 Task: In the  document promotion.pdf Insert the command  'Editing'Email the file to   'softage.4@softage.net', with message attached Time-Sensitive: I kindly ask you to go through the email I've sent as soon as possible. and file type: Open Document
Action: Mouse pressed left at (283, 357)
Screenshot: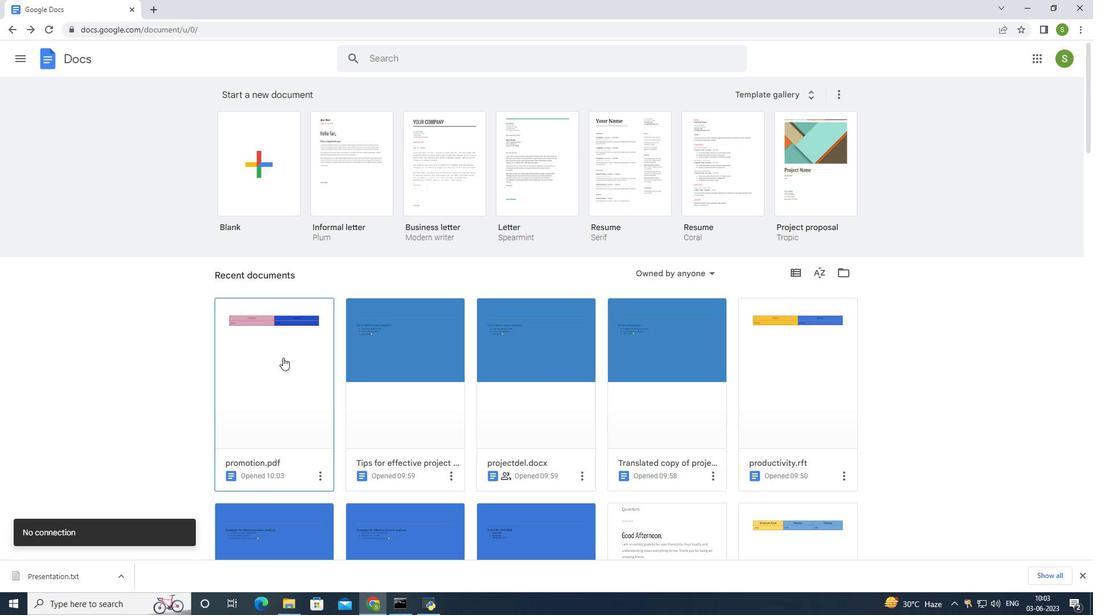 
Action: Mouse moved to (1028, 88)
Screenshot: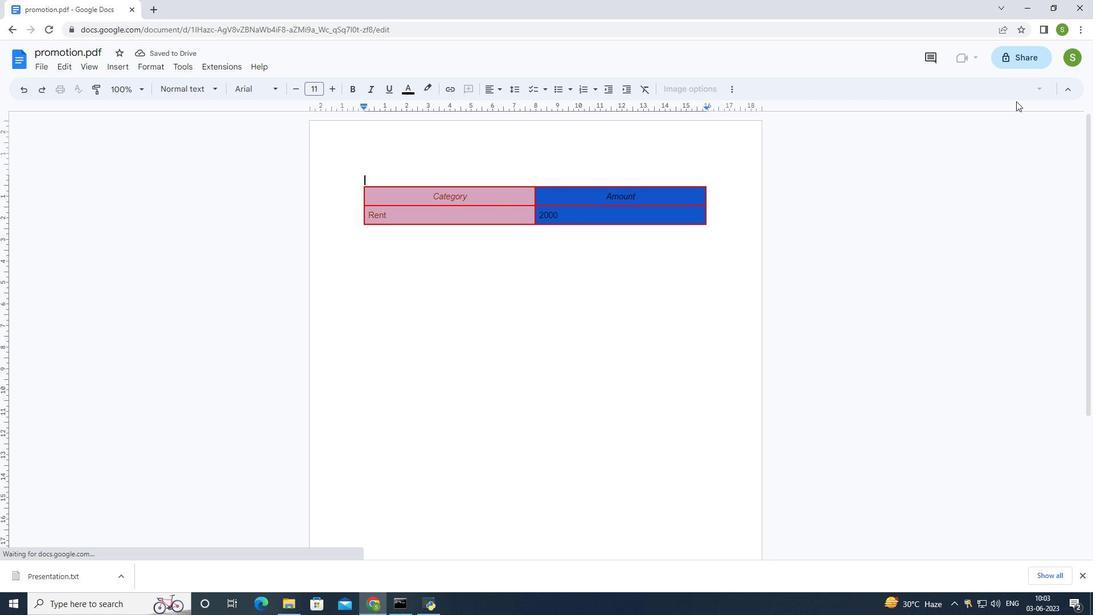 
Action: Mouse pressed left at (1028, 88)
Screenshot: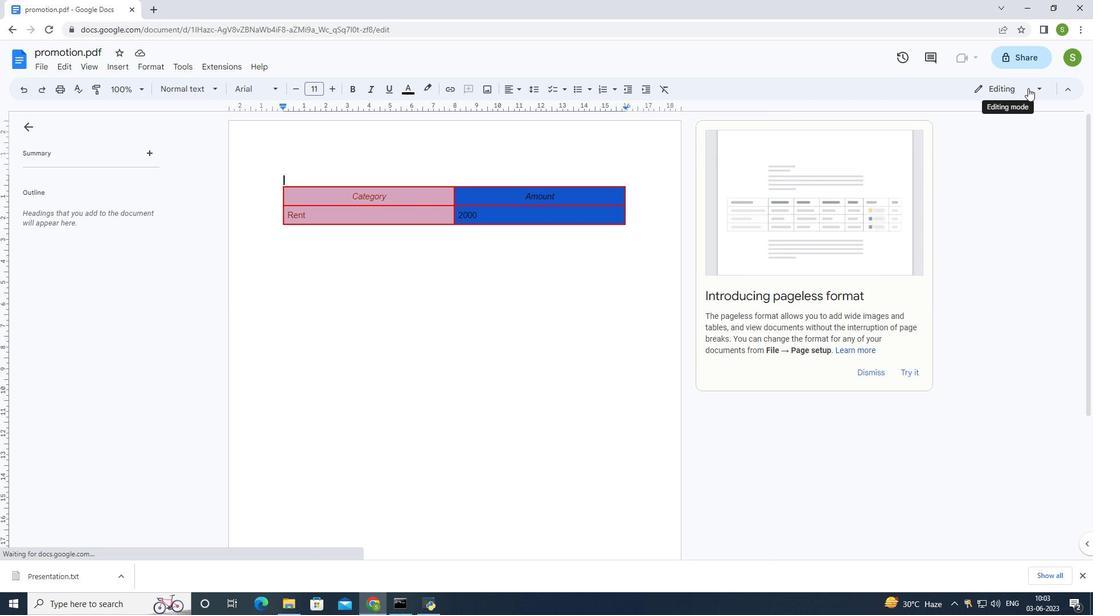 
Action: Mouse moved to (986, 112)
Screenshot: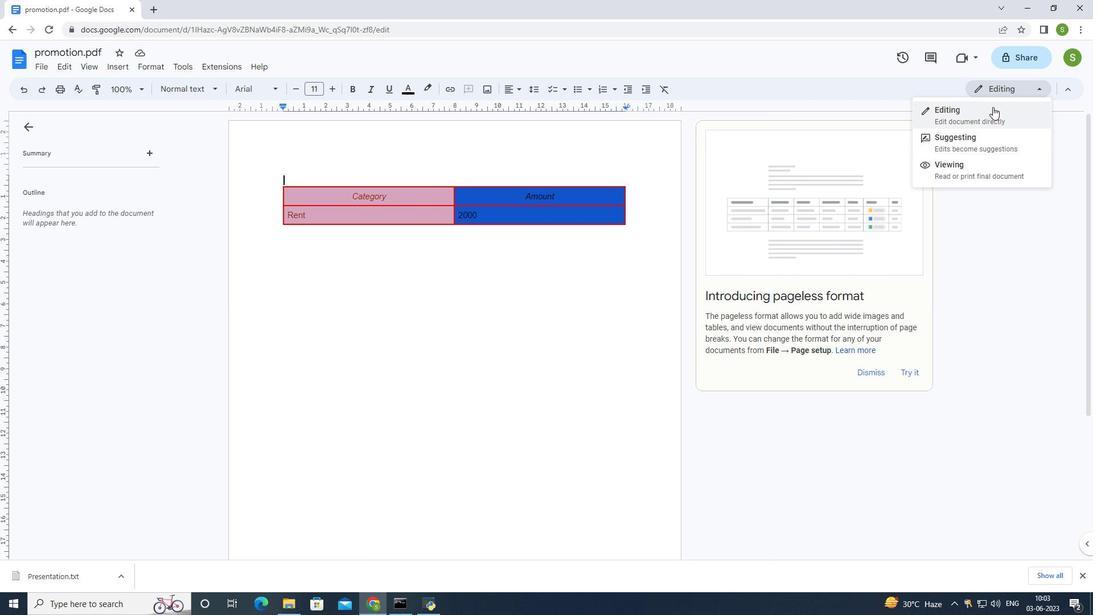 
Action: Mouse pressed left at (986, 112)
Screenshot: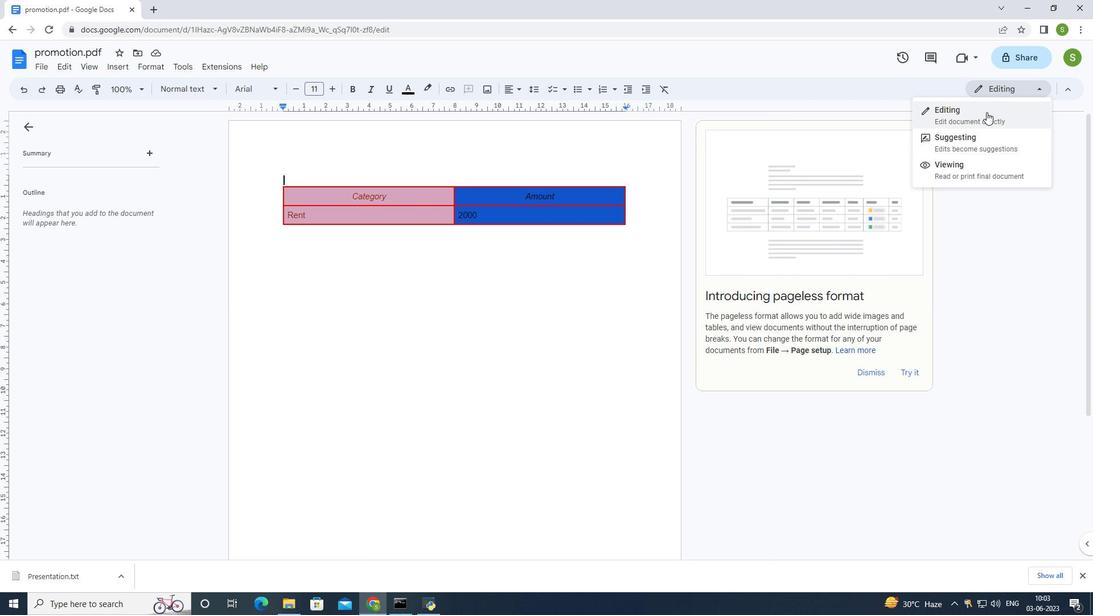 
Action: Mouse moved to (38, 65)
Screenshot: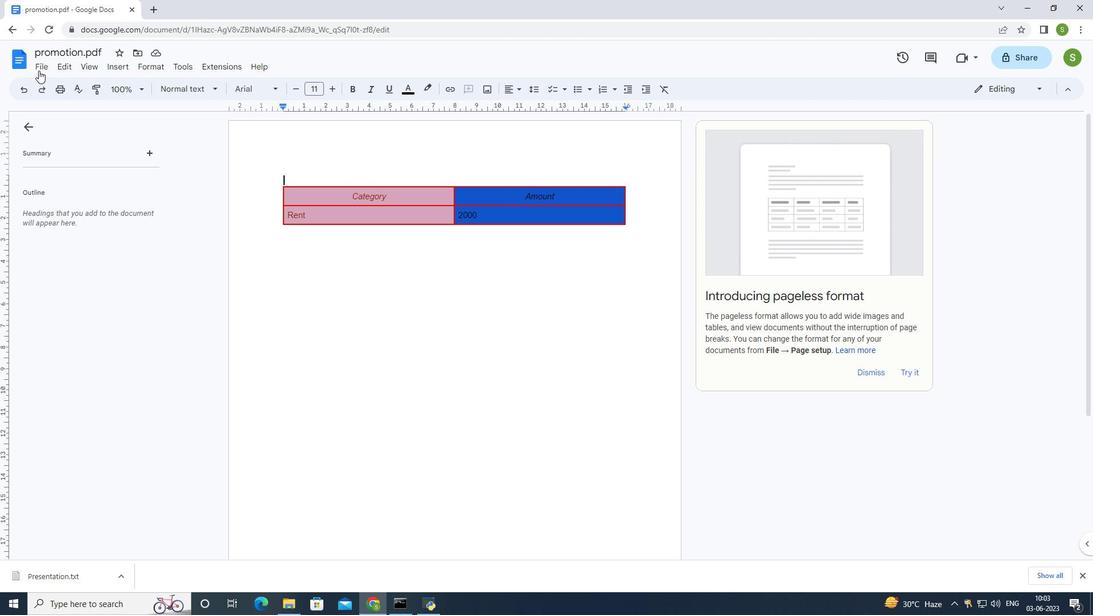 
Action: Mouse pressed left at (38, 65)
Screenshot: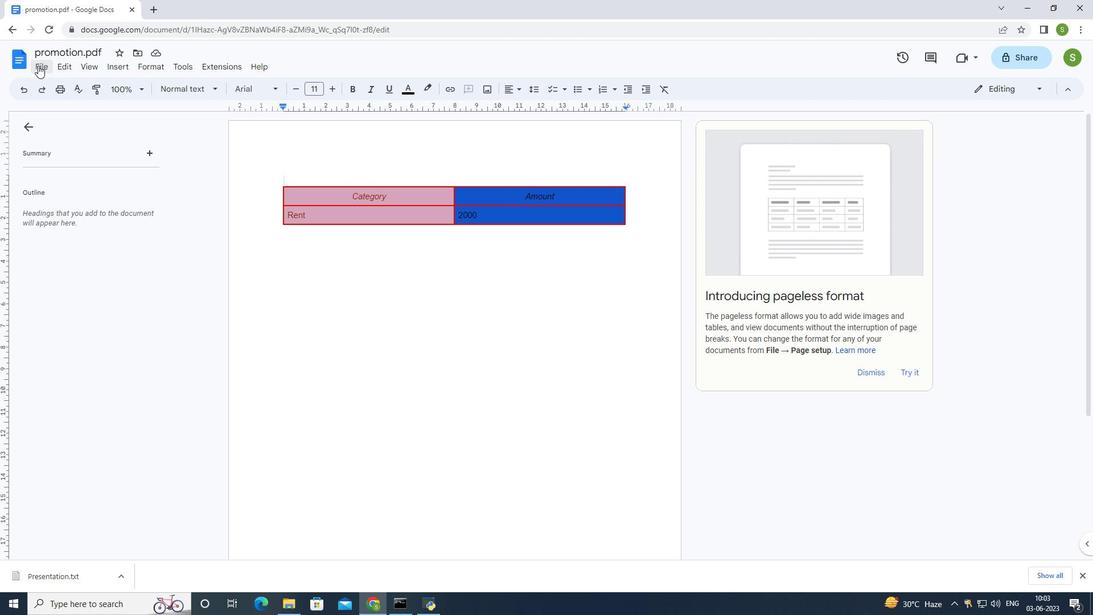 
Action: Mouse moved to (60, 172)
Screenshot: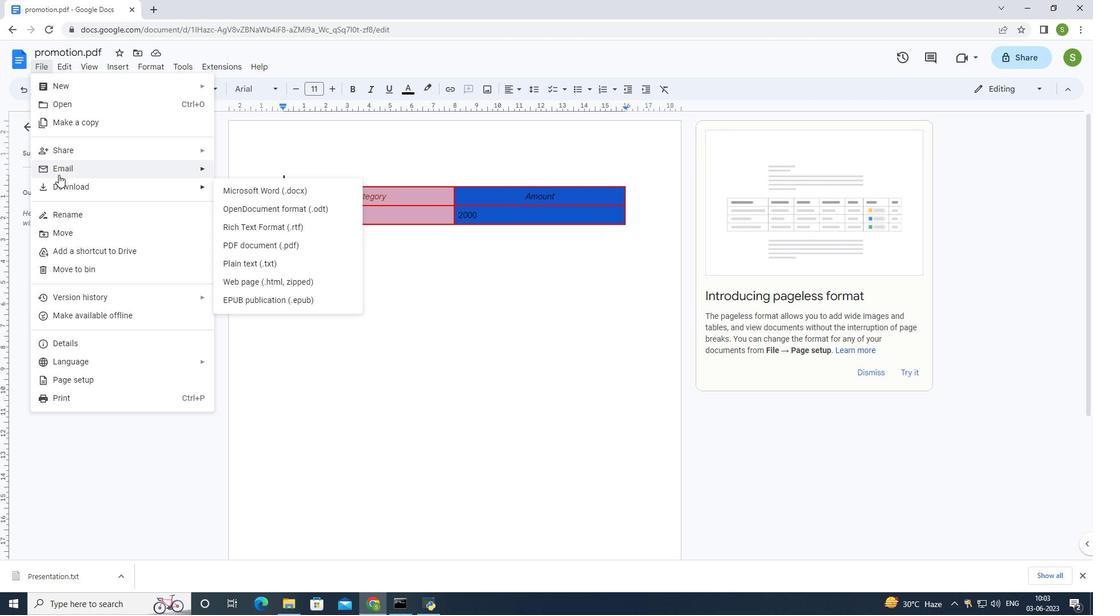 
Action: Mouse pressed left at (60, 172)
Screenshot: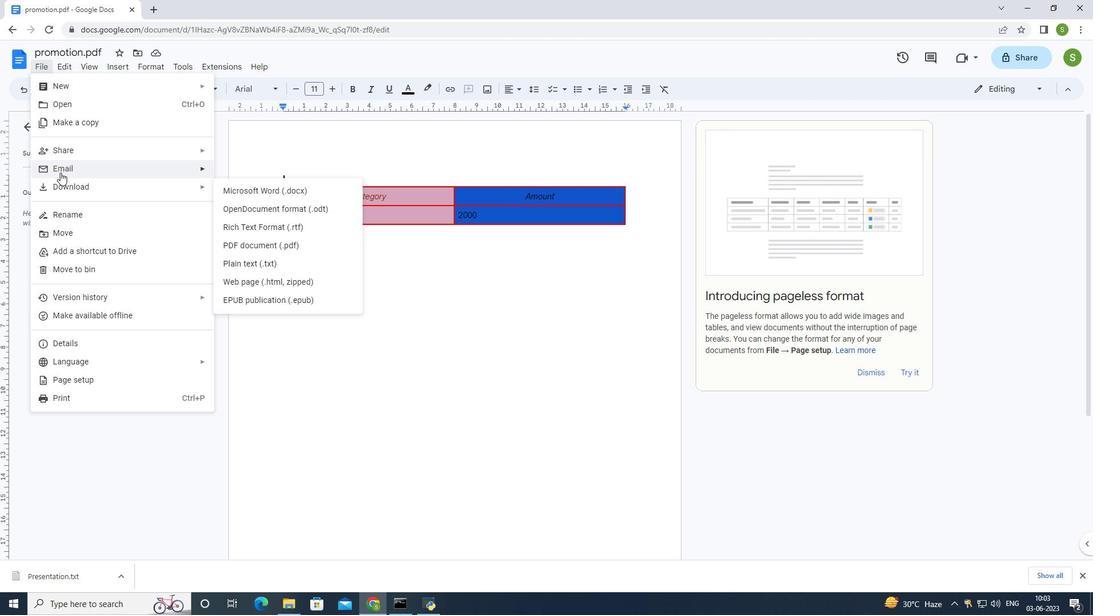 
Action: Mouse moved to (260, 174)
Screenshot: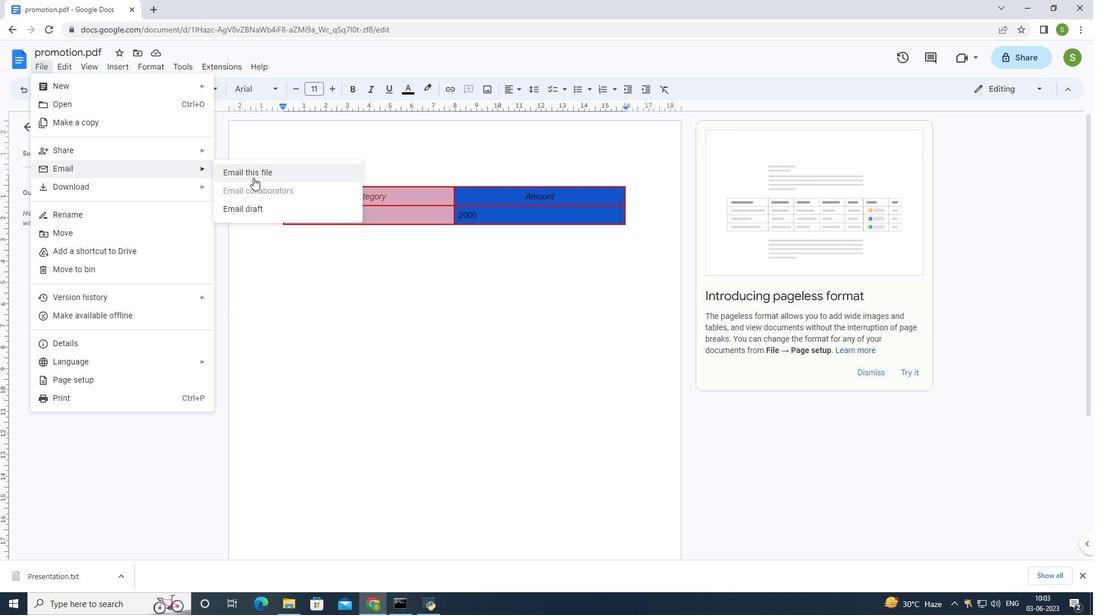 
Action: Mouse pressed left at (260, 174)
Screenshot: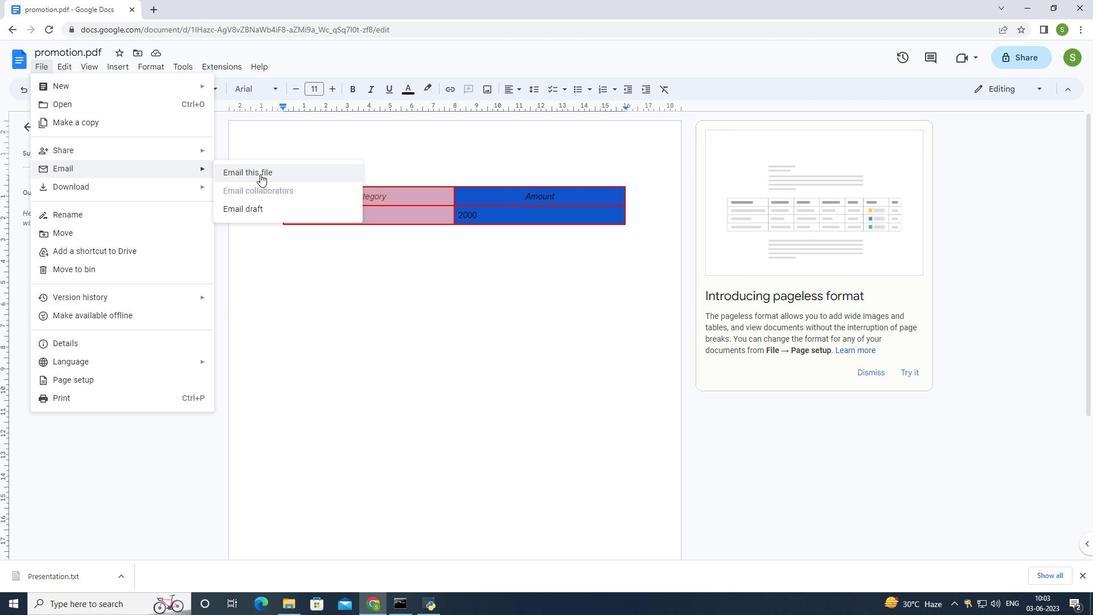 
Action: Mouse moved to (281, 175)
Screenshot: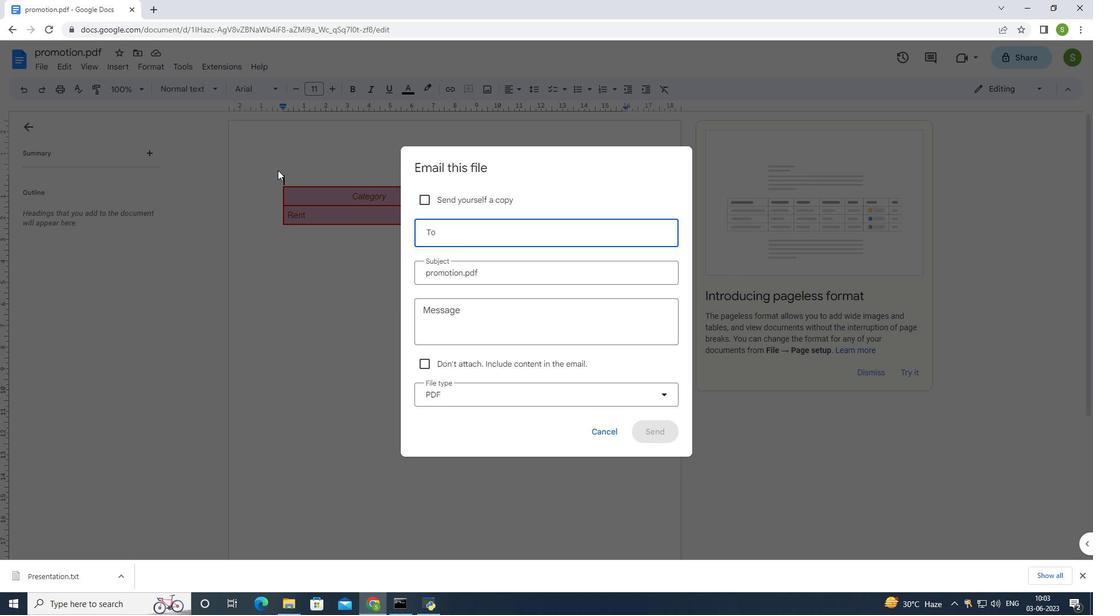 
Action: Key pressed softage.4<Key.shift>@softage.net
Screenshot: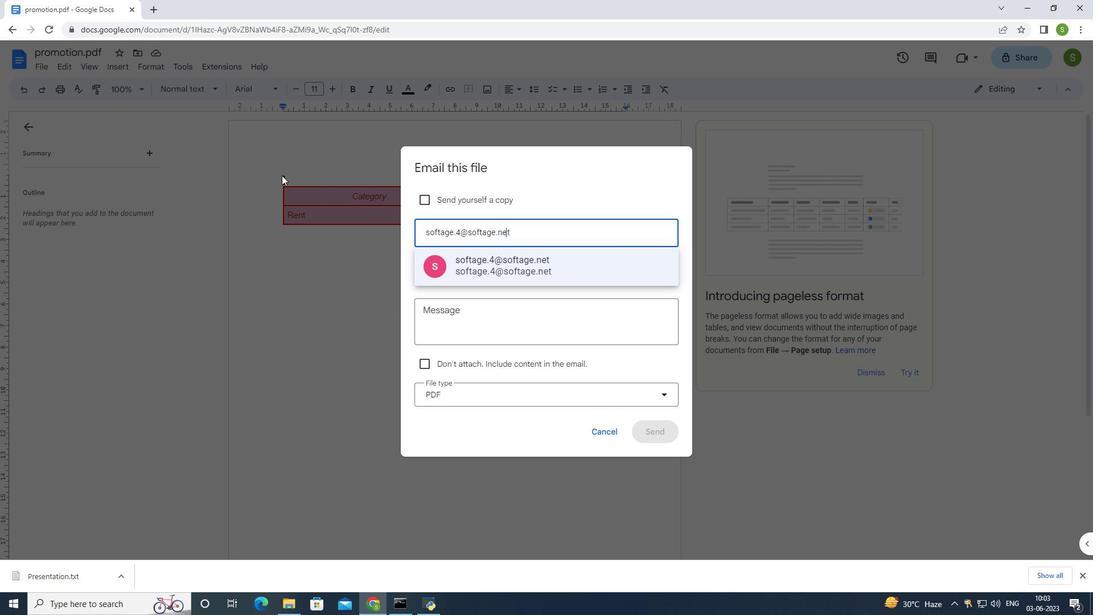 
Action: Mouse moved to (470, 257)
Screenshot: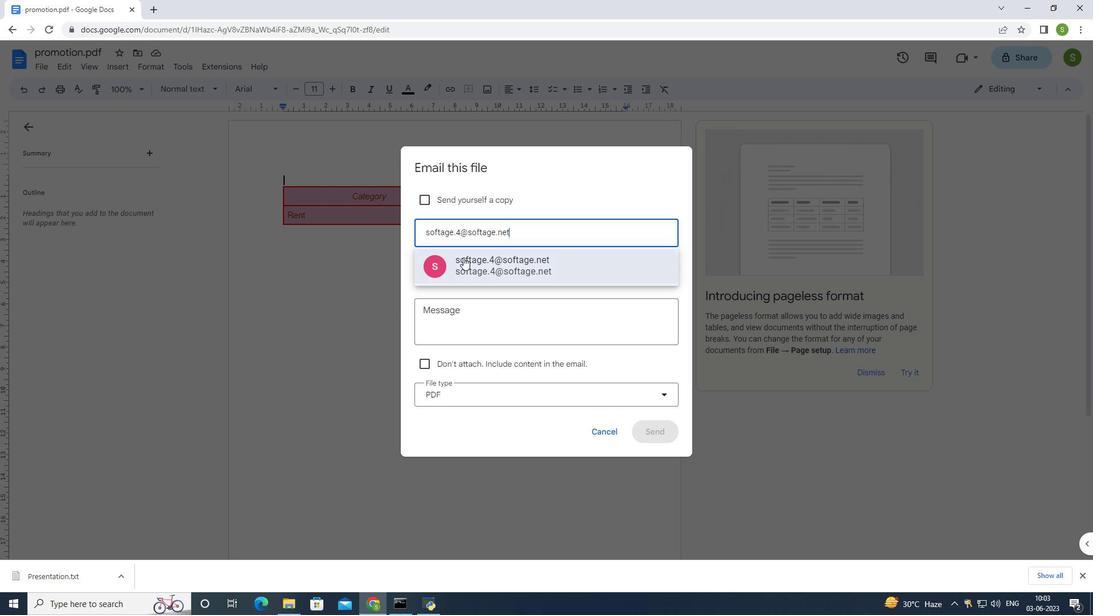 
Action: Mouse pressed left at (470, 257)
Screenshot: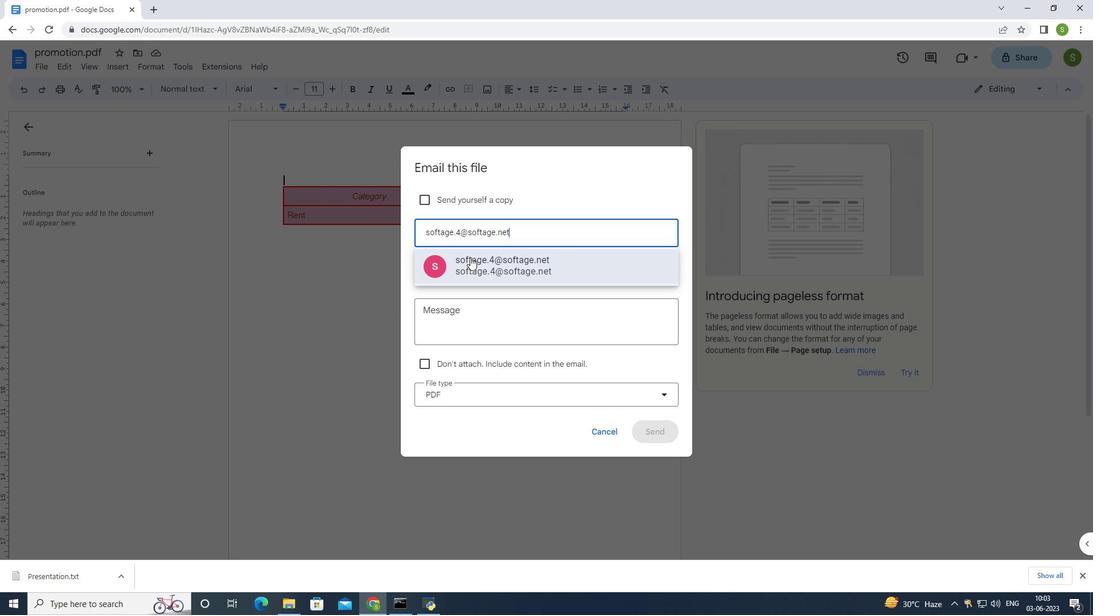 
Action: Mouse moved to (518, 279)
Screenshot: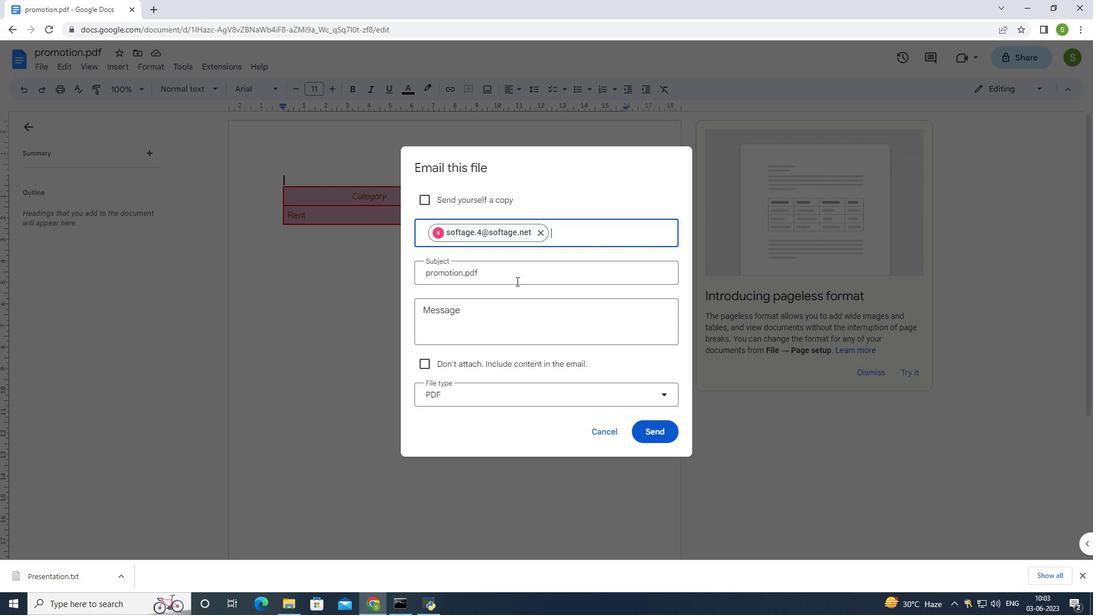 
Action: Mouse pressed left at (518, 279)
Screenshot: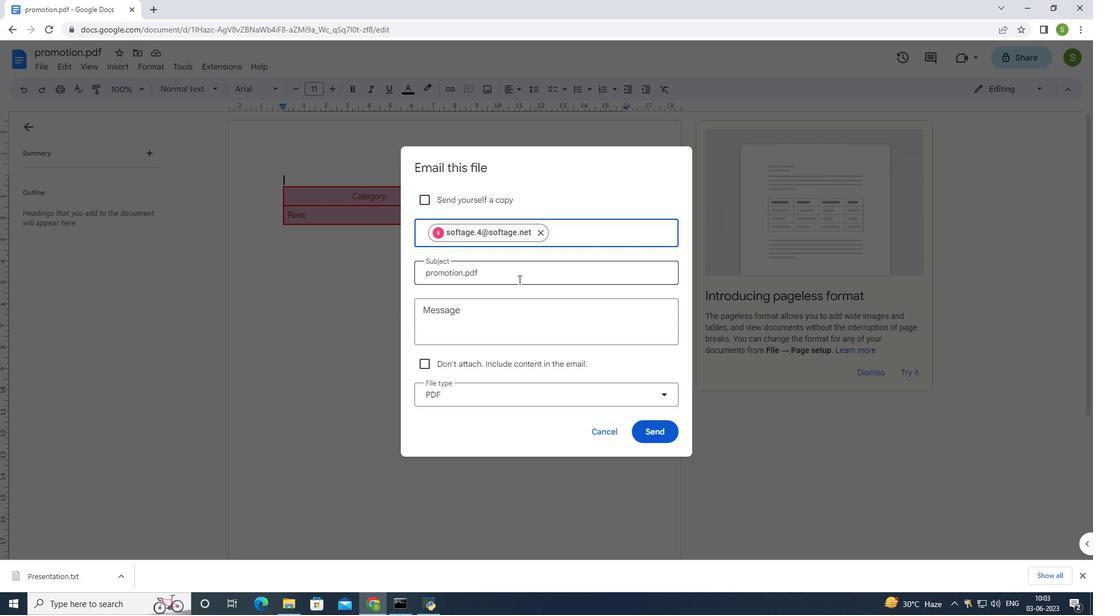 
Action: Mouse moved to (498, 325)
Screenshot: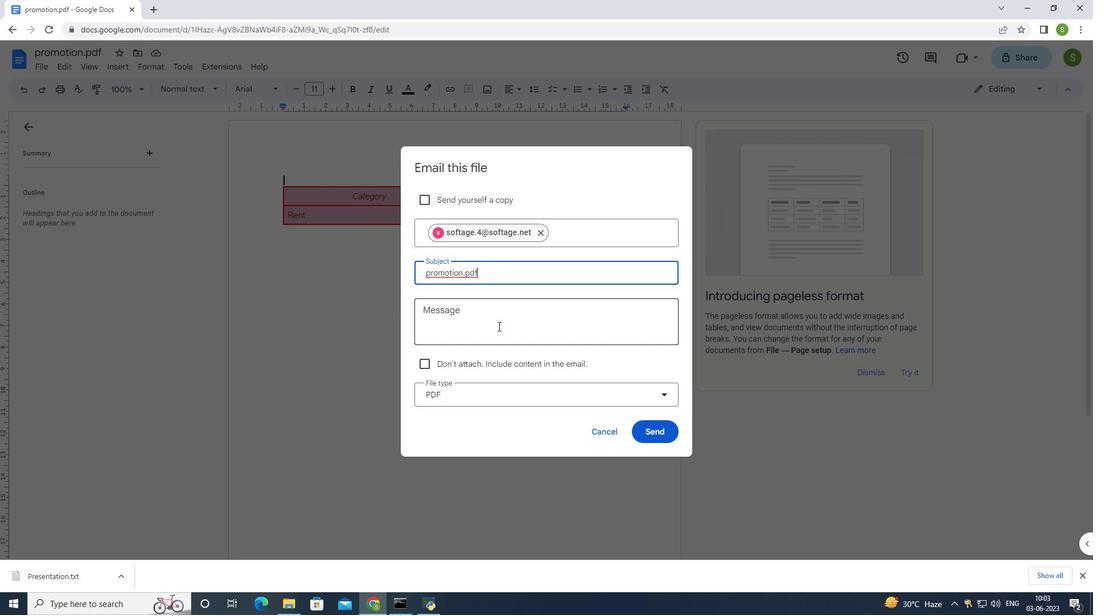 
Action: Mouse pressed left at (498, 325)
Screenshot: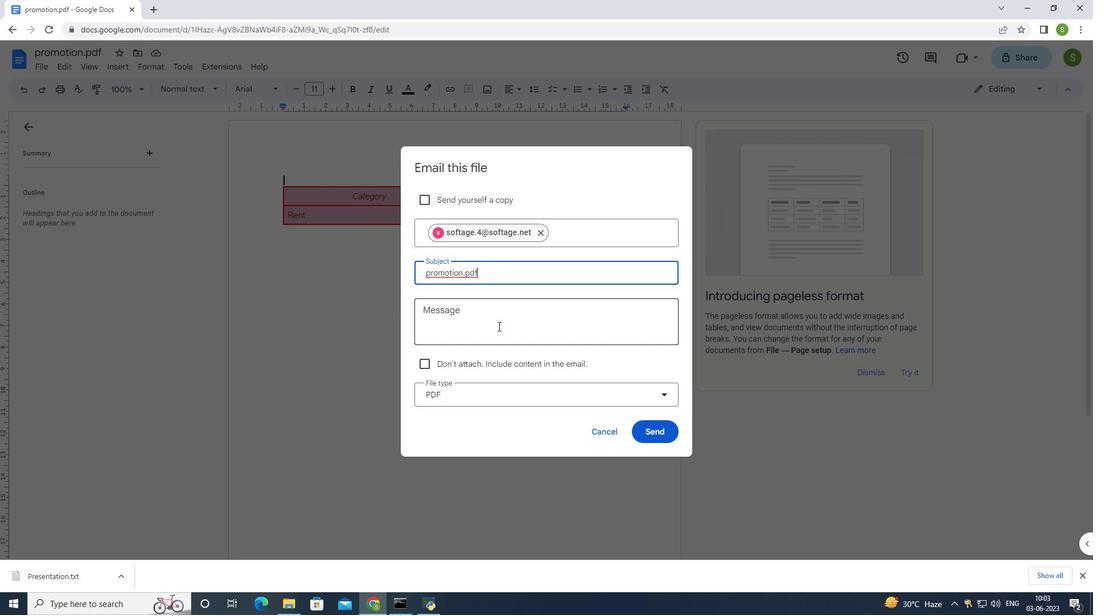 
Action: Mouse moved to (513, 364)
Screenshot: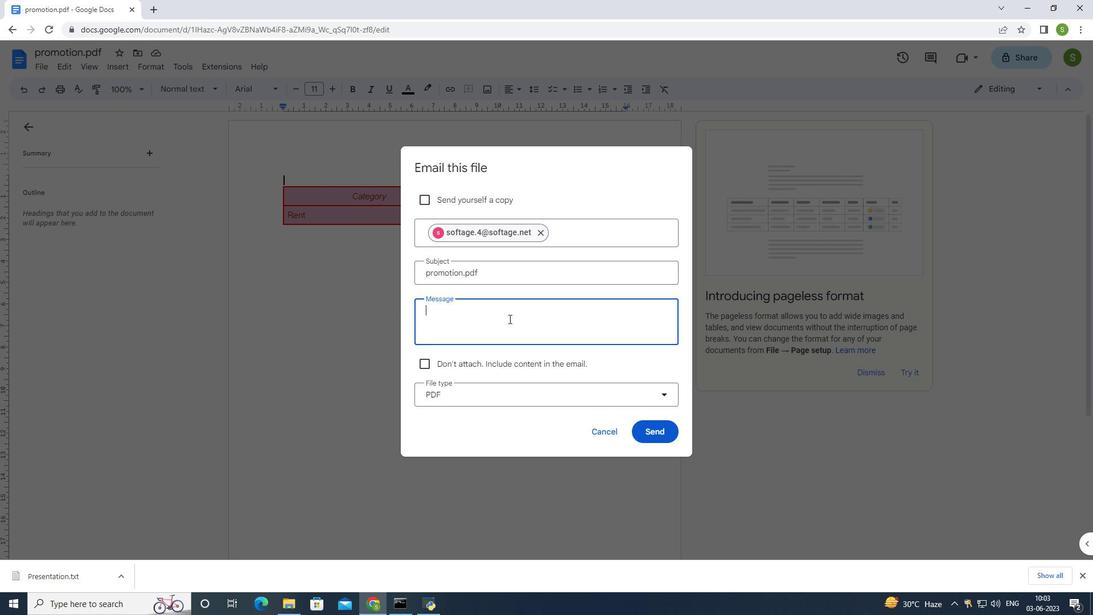 
Action: Key pressed <Key.shift>I<Key.space>kindly<Key.space>ask<Key.space>you<Key.space>to<Key.space>go<Key.space>through<Key.space>the<Key.space>email<Key.space><Key.shift>I've<Key.space>sent<Key.space>as<Key.space>soon<Key.space>as<Key.space>possible.
Screenshot: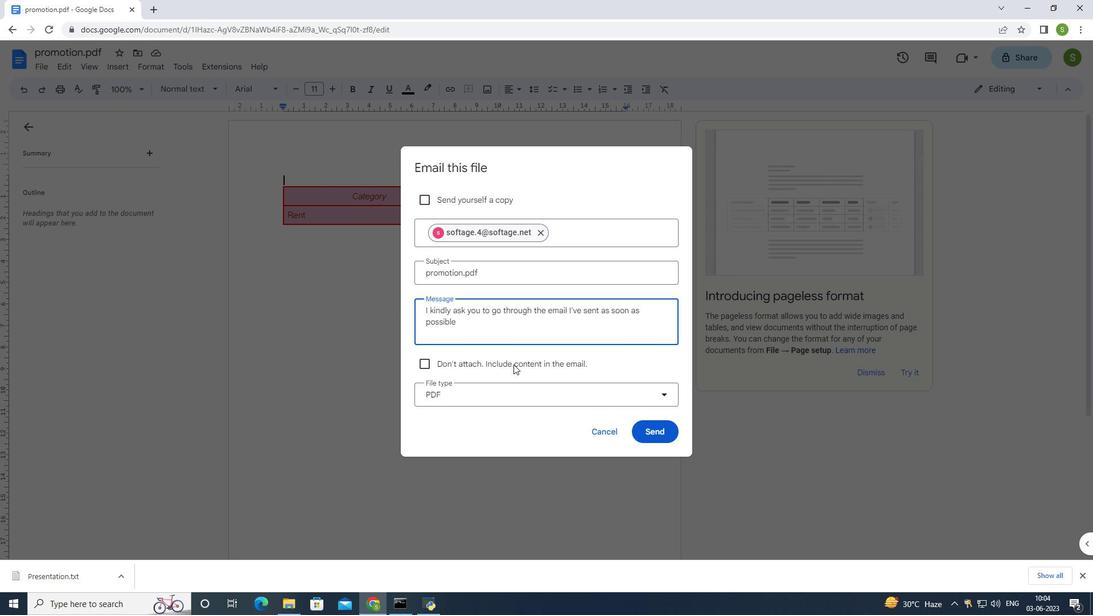 
Action: Mouse moved to (517, 400)
Screenshot: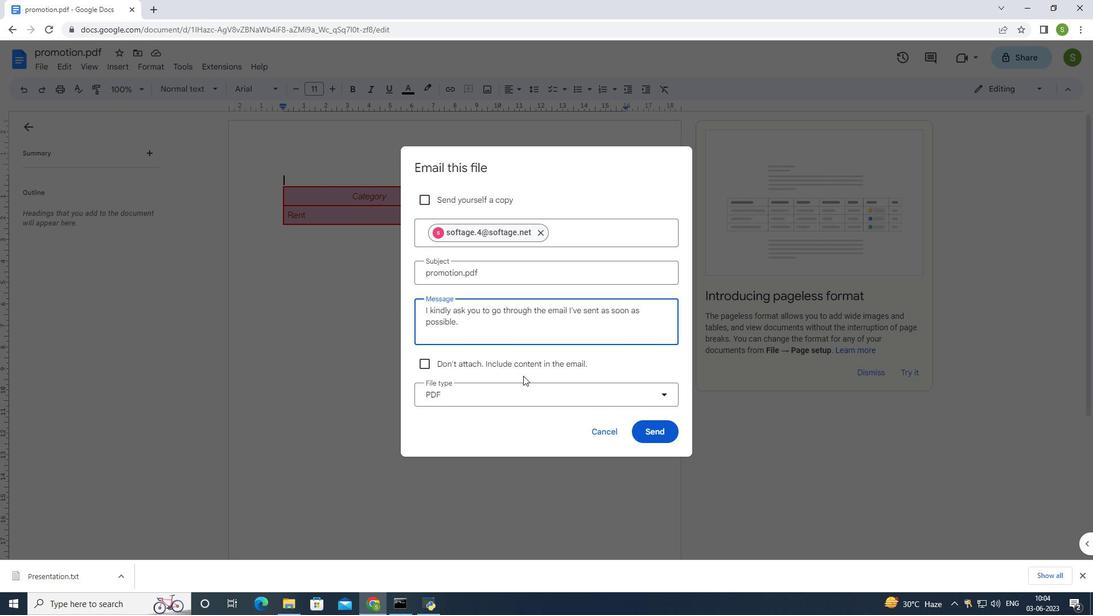 
Action: Mouse pressed left at (517, 400)
Screenshot: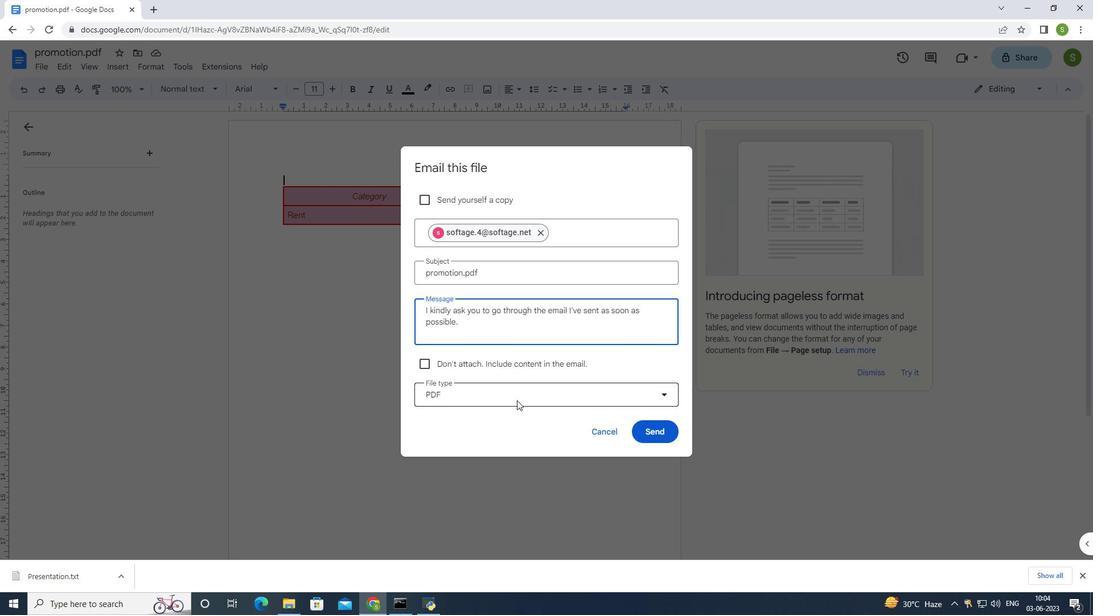 
Action: Mouse moved to (502, 455)
Screenshot: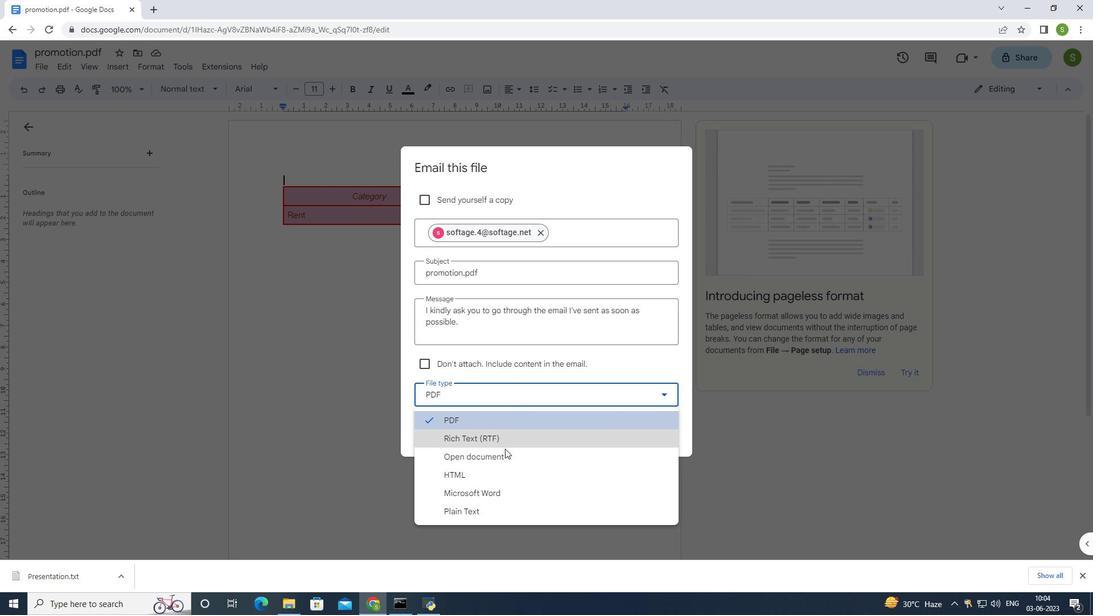 
Action: Mouse pressed left at (502, 455)
Screenshot: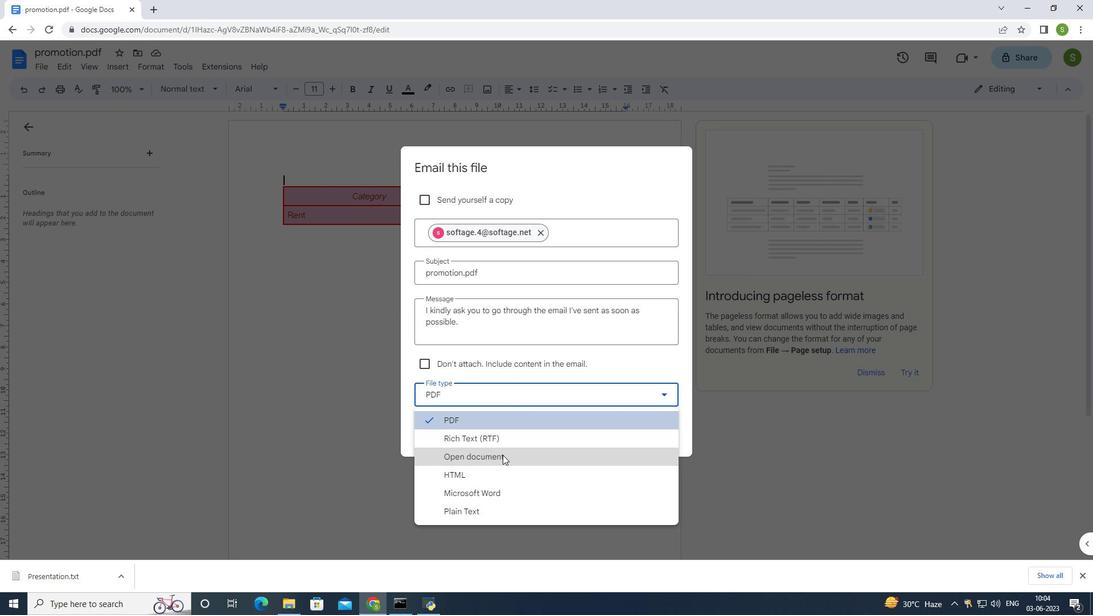 
Action: Mouse moved to (646, 434)
Screenshot: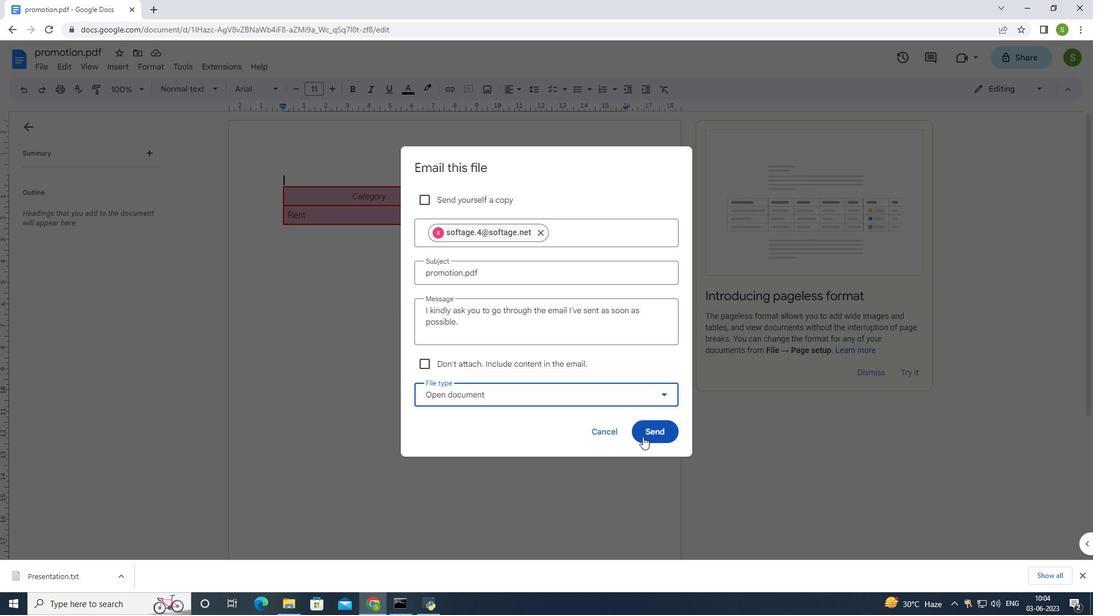 
Action: Mouse pressed left at (646, 434)
Screenshot: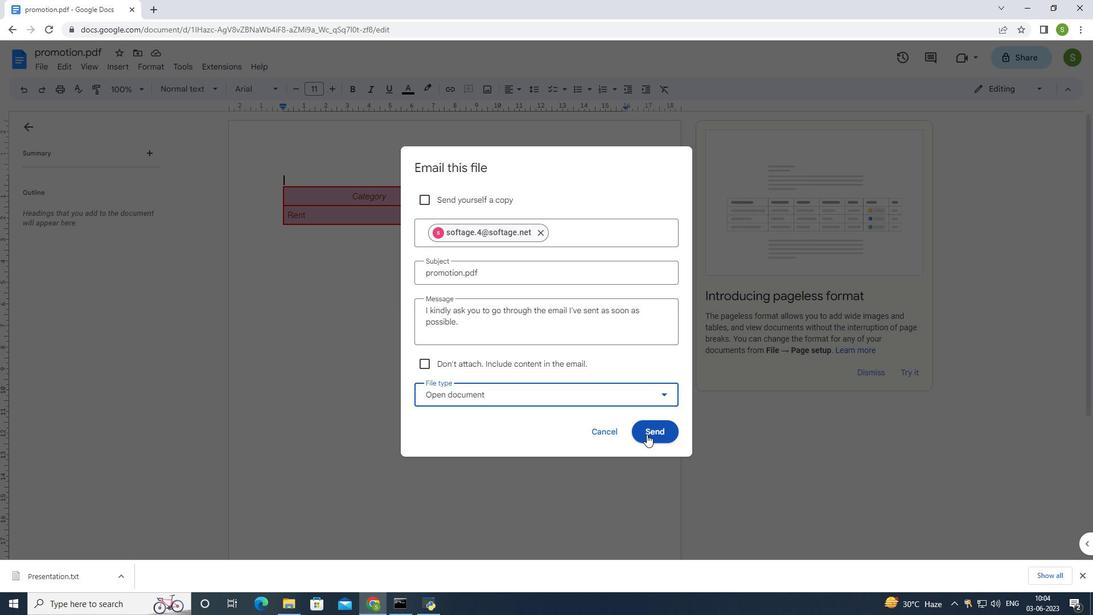 
Action: Mouse moved to (615, 394)
Screenshot: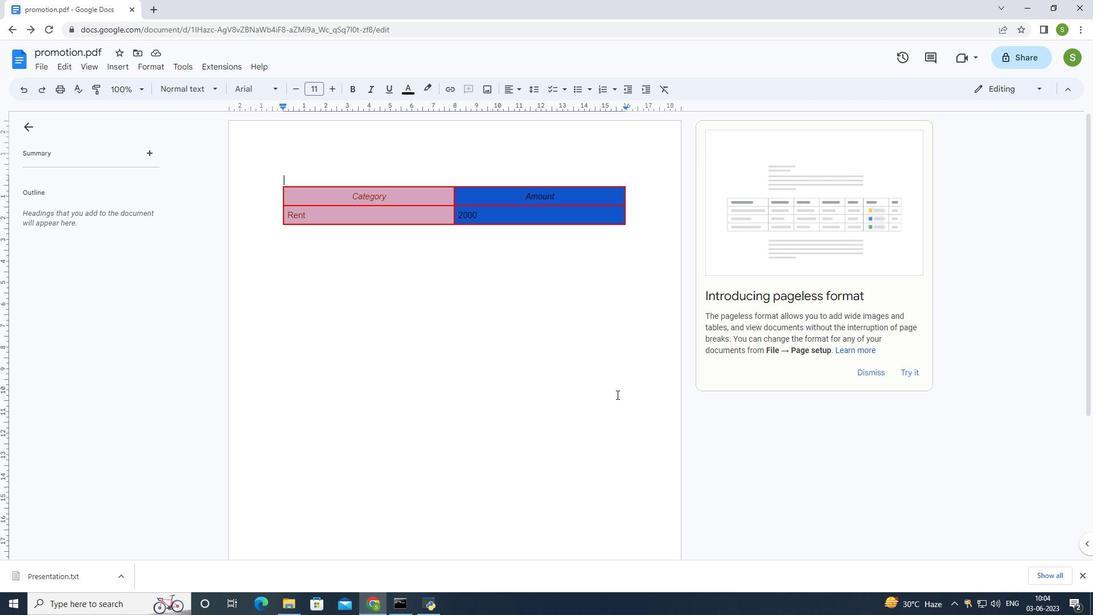 
